 Task: Create a pull request to propose changes from your fork to the original repository.
Action: Mouse moved to (1022, 59)
Screenshot: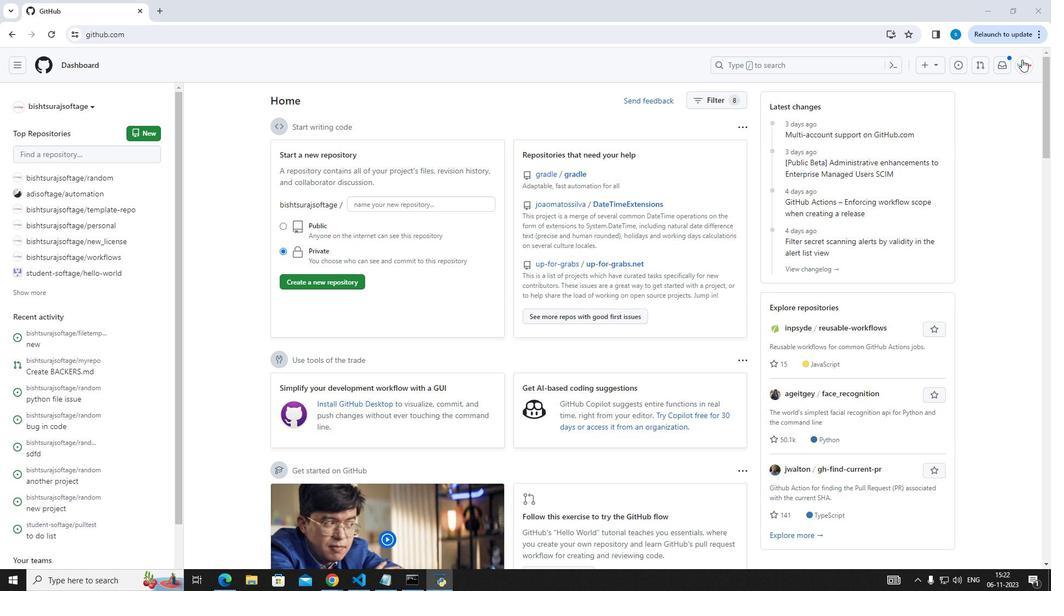 
Action: Mouse pressed left at (1022, 59)
Screenshot: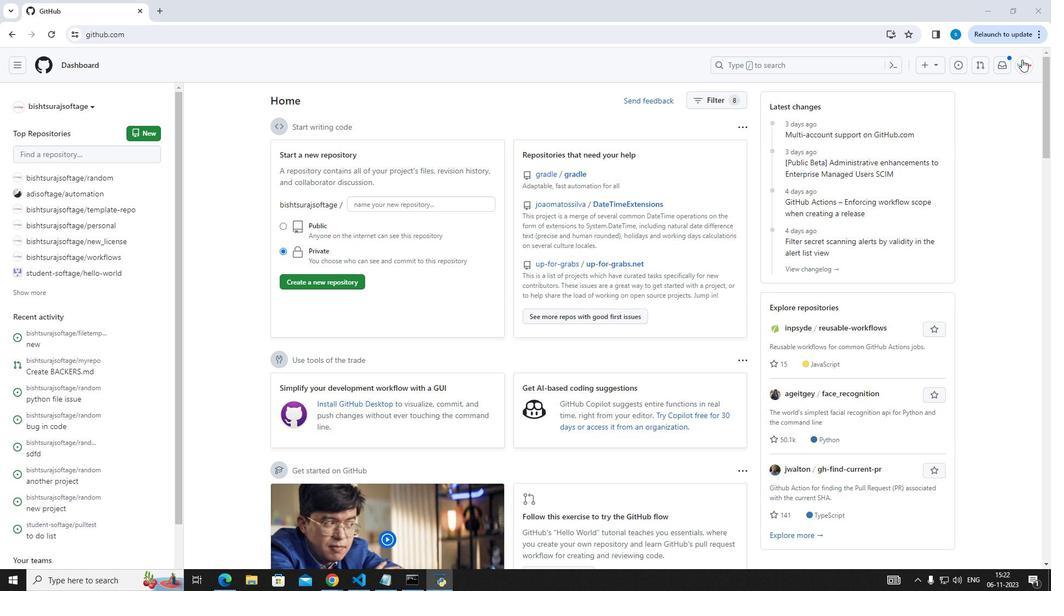 
Action: Mouse moved to (962, 163)
Screenshot: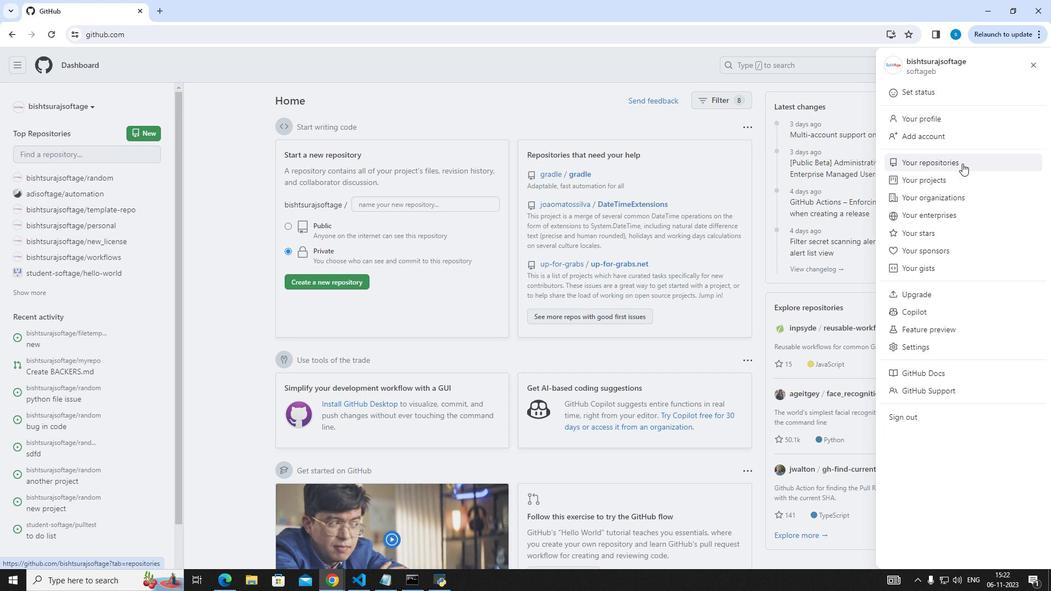 
Action: Mouse pressed left at (962, 163)
Screenshot: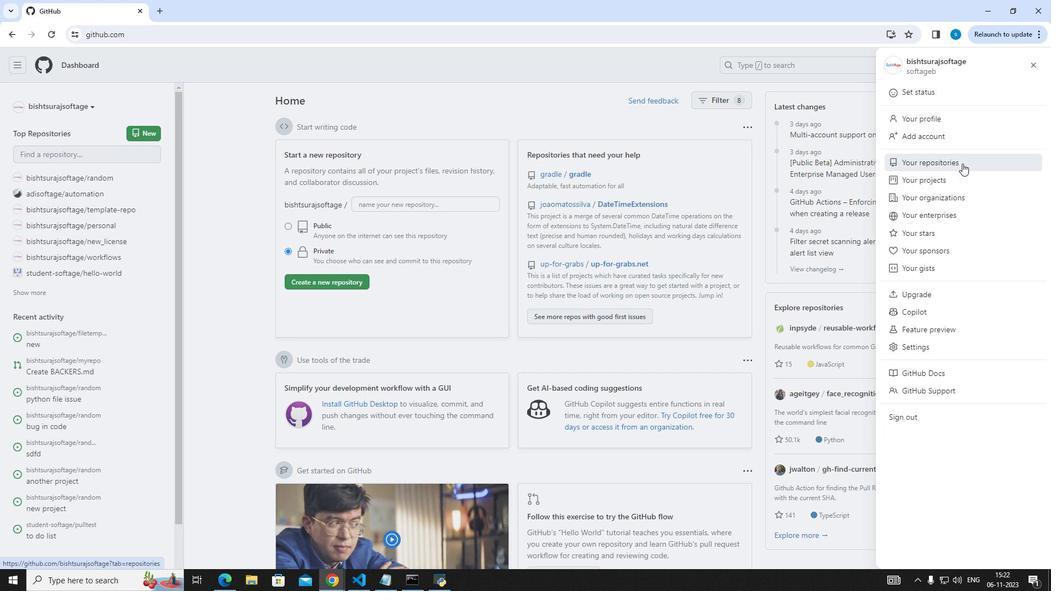 
Action: Mouse moved to (392, 297)
Screenshot: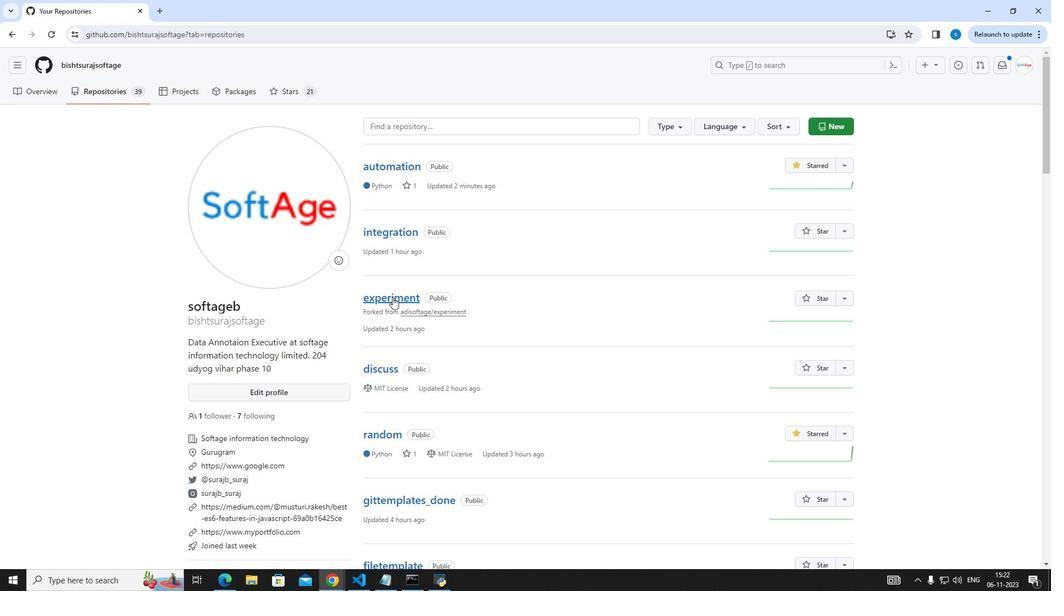 
Action: Mouse pressed left at (392, 297)
Screenshot: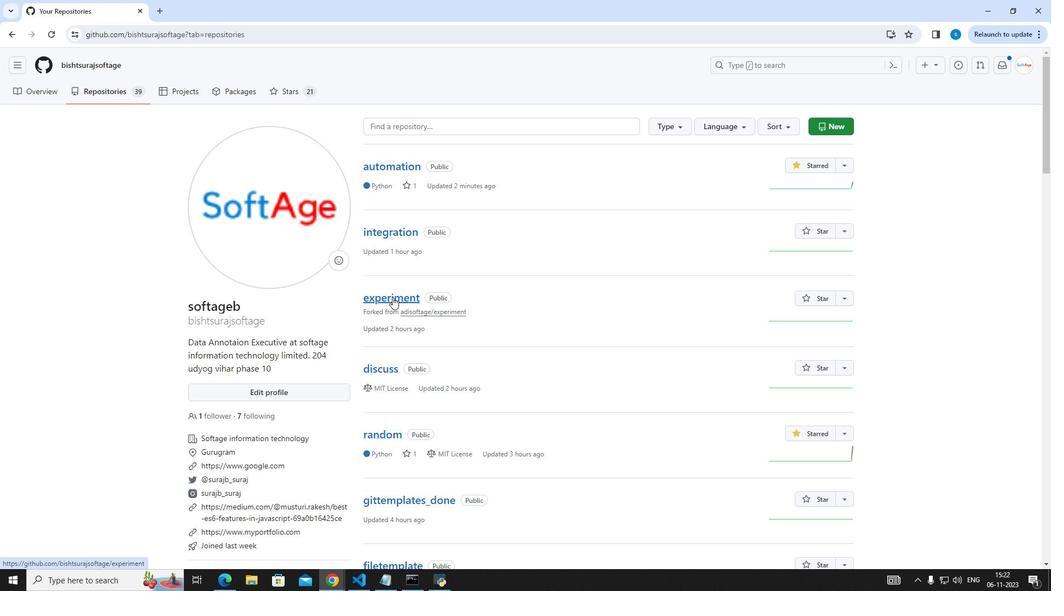 
Action: Mouse moved to (597, 173)
Screenshot: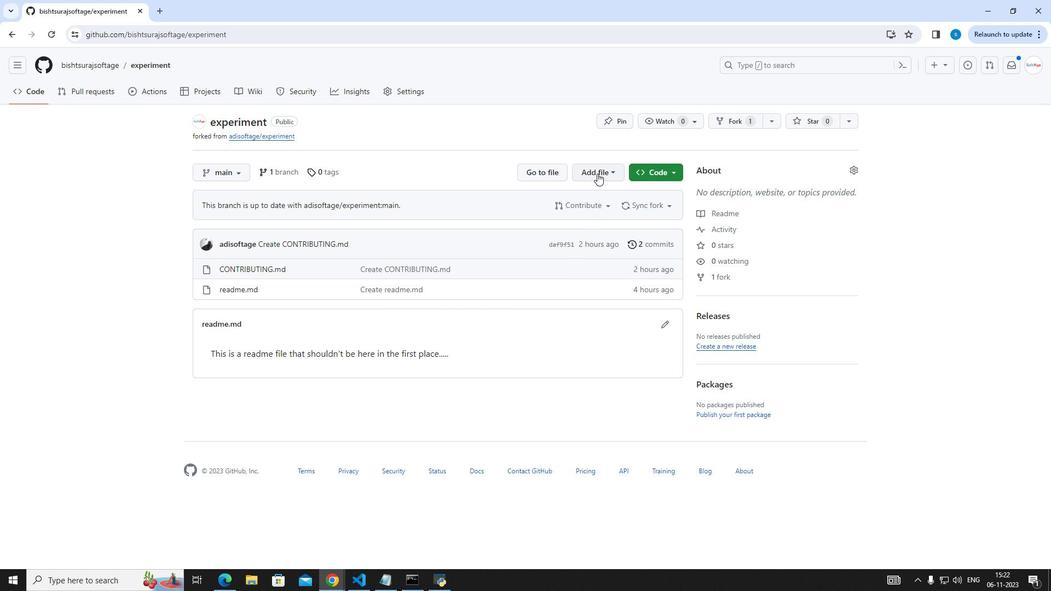 
Action: Mouse pressed left at (597, 173)
Screenshot: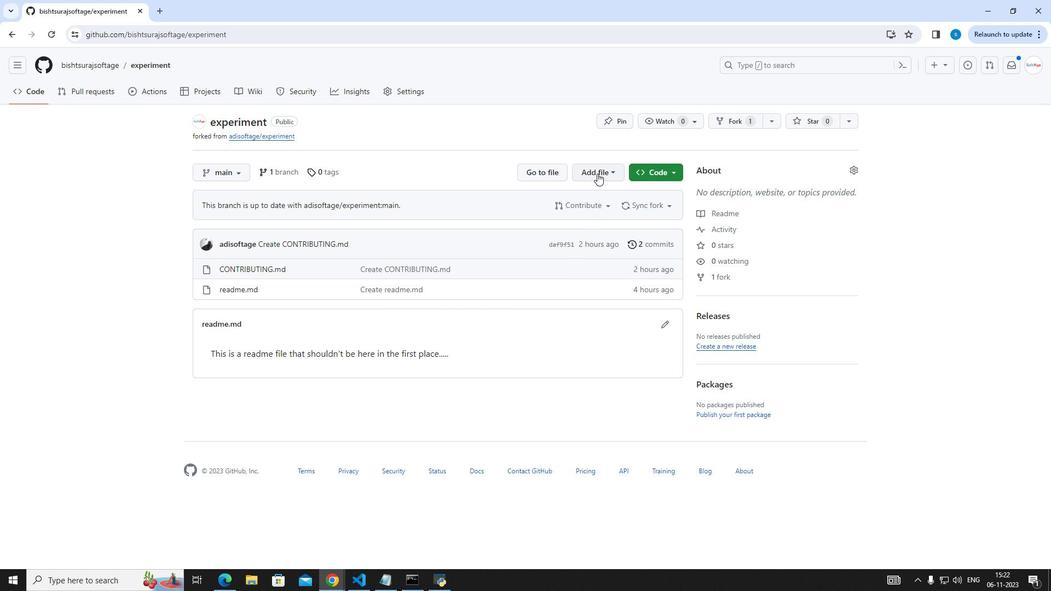 
Action: Mouse moved to (588, 199)
Screenshot: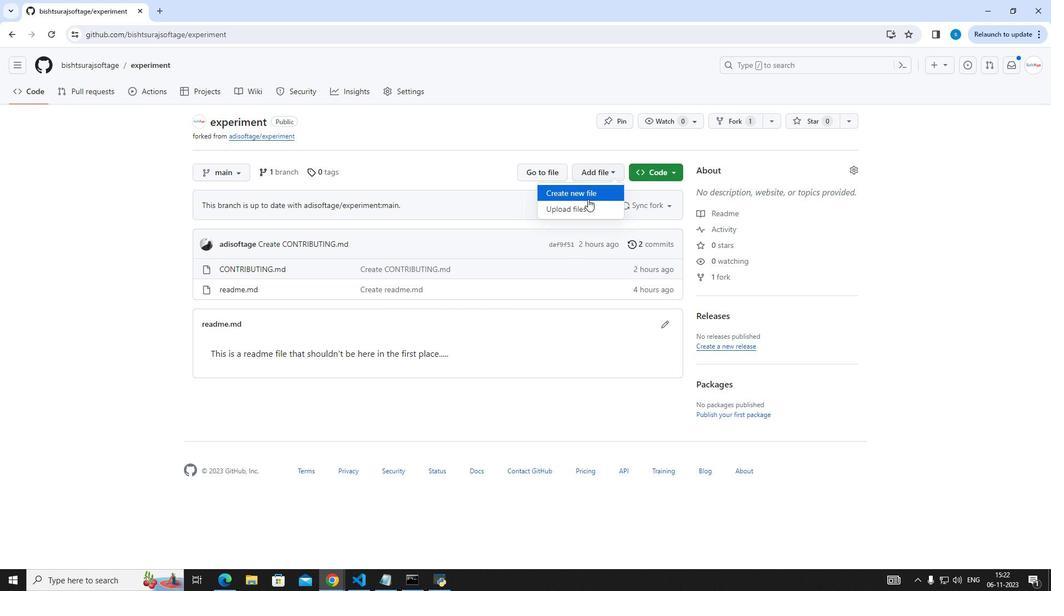 
Action: Mouse pressed left at (588, 199)
Screenshot: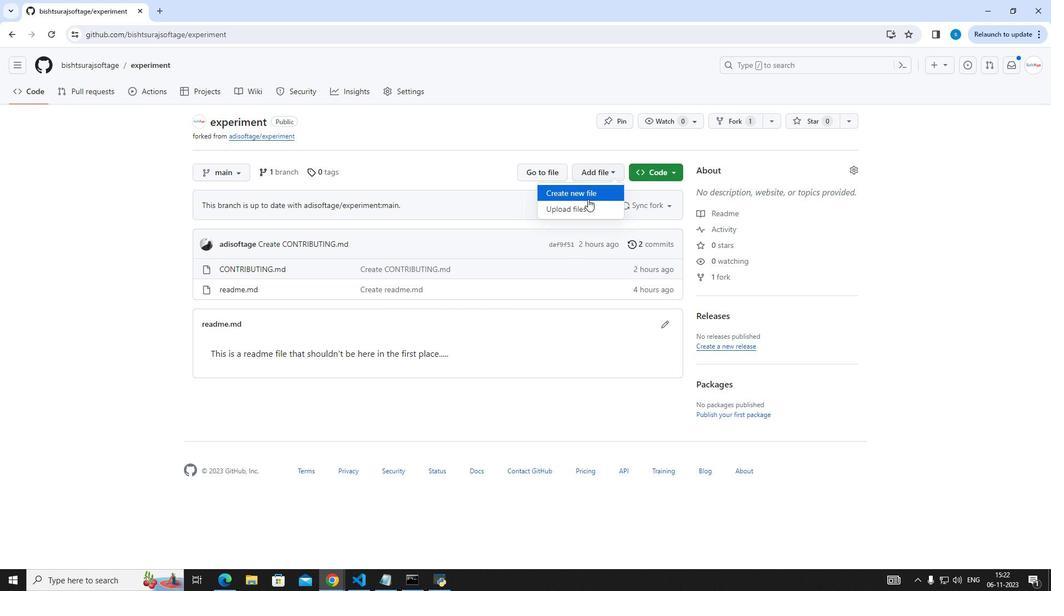
Action: Mouse moved to (158, 129)
Screenshot: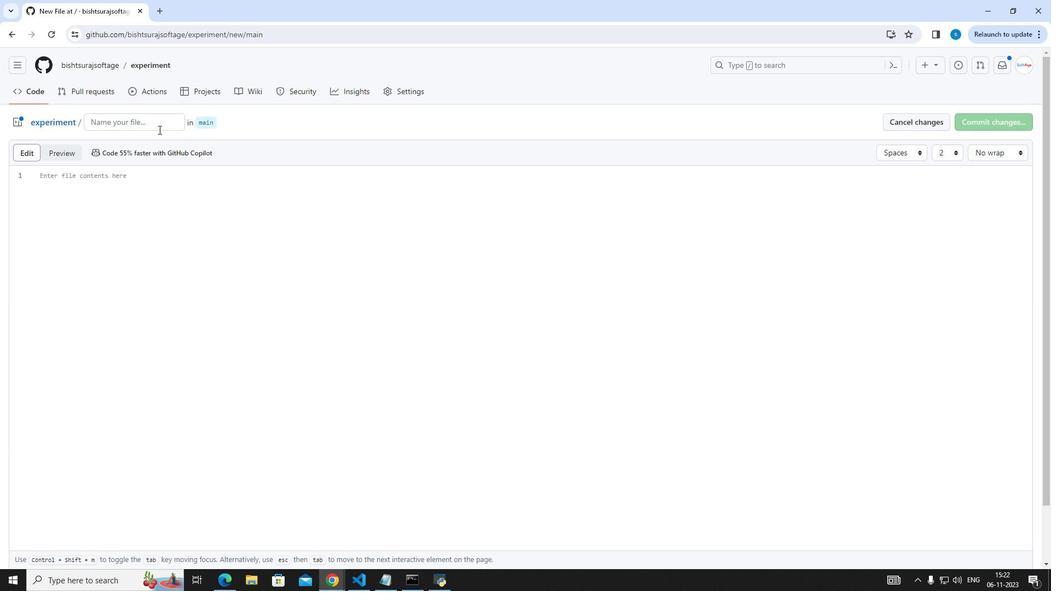 
Action: Mouse pressed left at (158, 129)
Screenshot: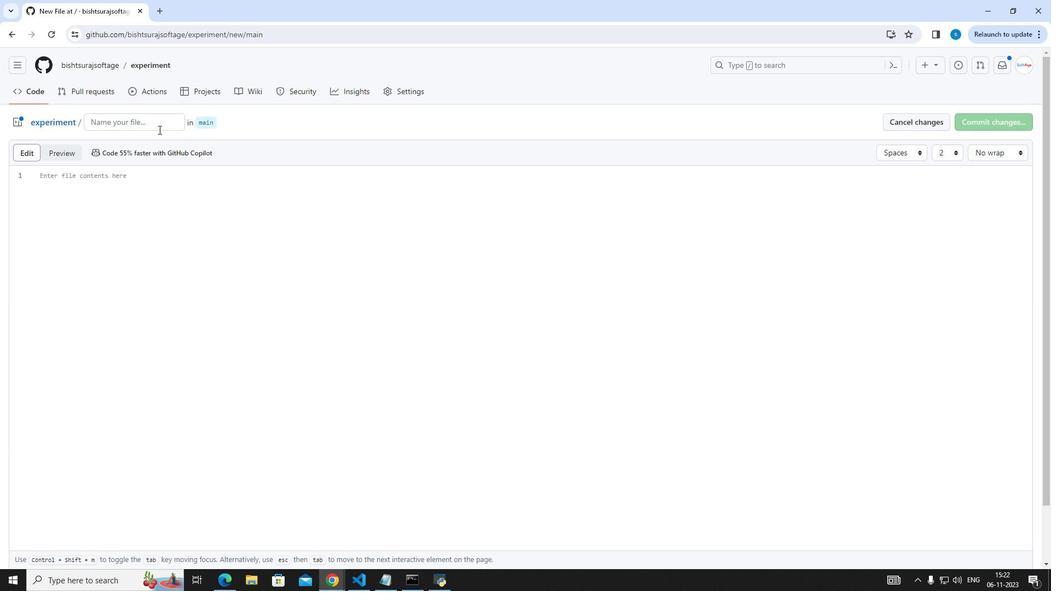 
Action: Key pressed hello.js
Screenshot: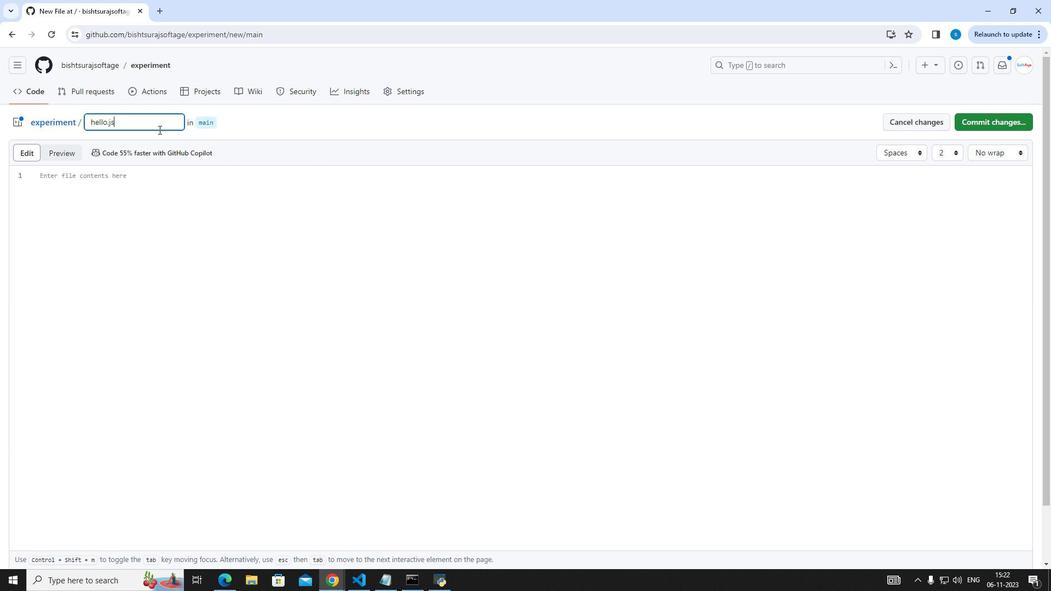 
Action: Mouse moved to (129, 209)
Screenshot: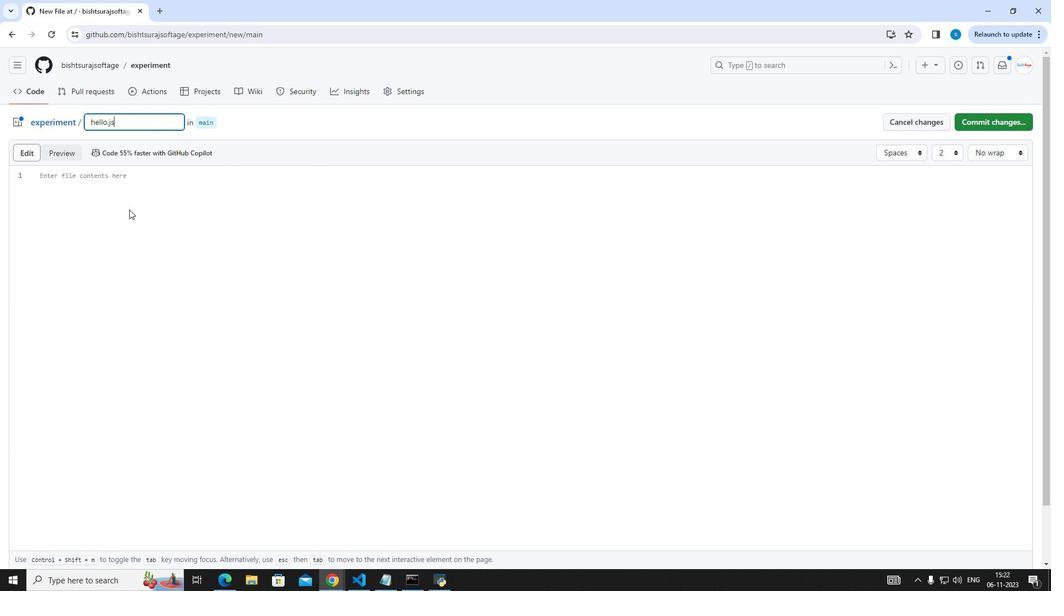
Action: Mouse pressed left at (129, 209)
Screenshot: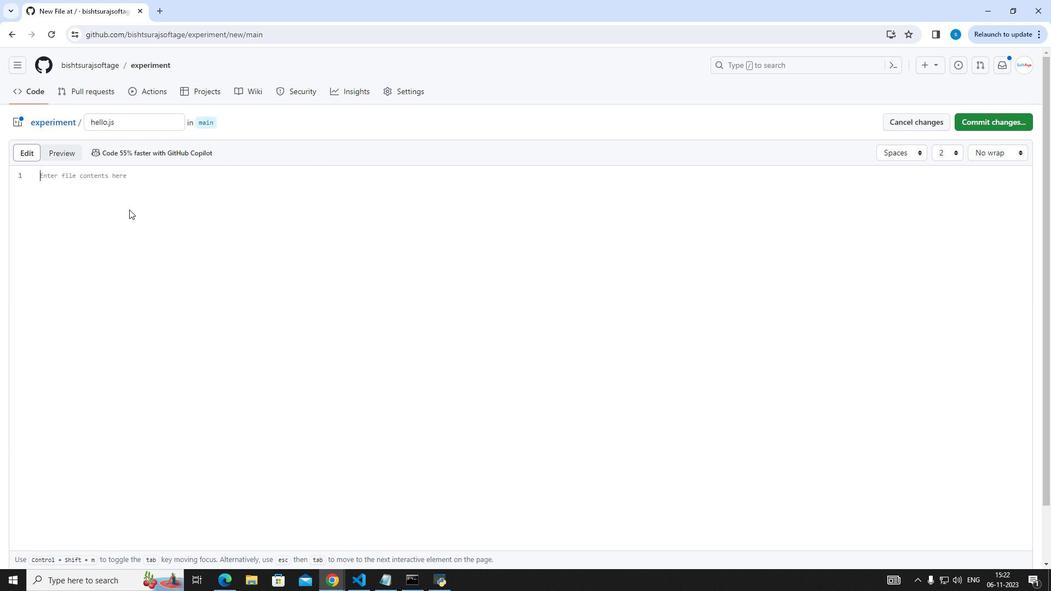 
Action: Key pressed console.log<Key.shift_r>('<Key.shift_r>Hello<Key.space>world'<Key.shift_r>)
Screenshot: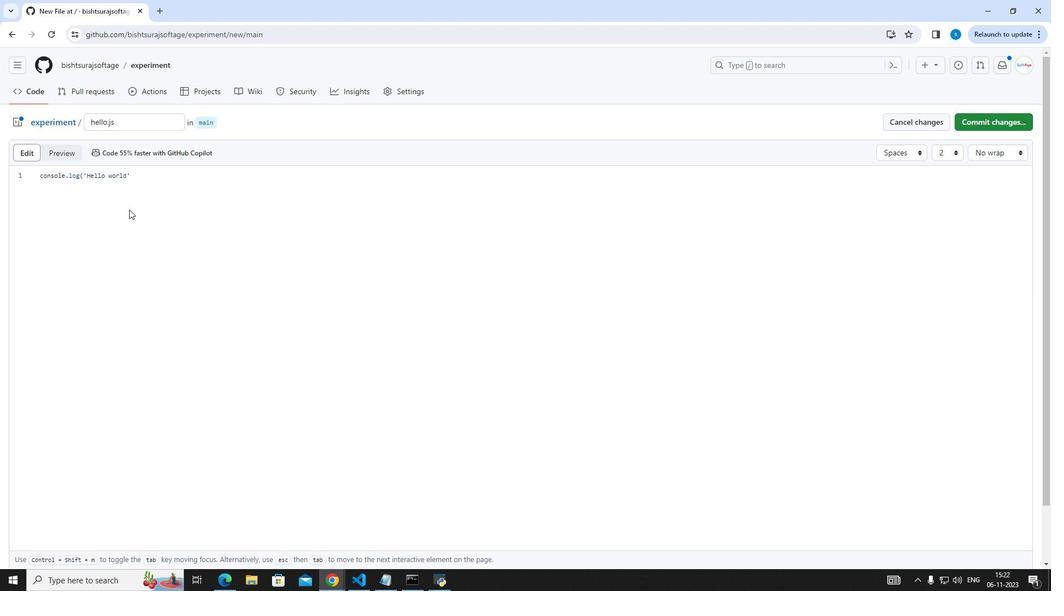 
Action: Mouse moved to (990, 118)
Screenshot: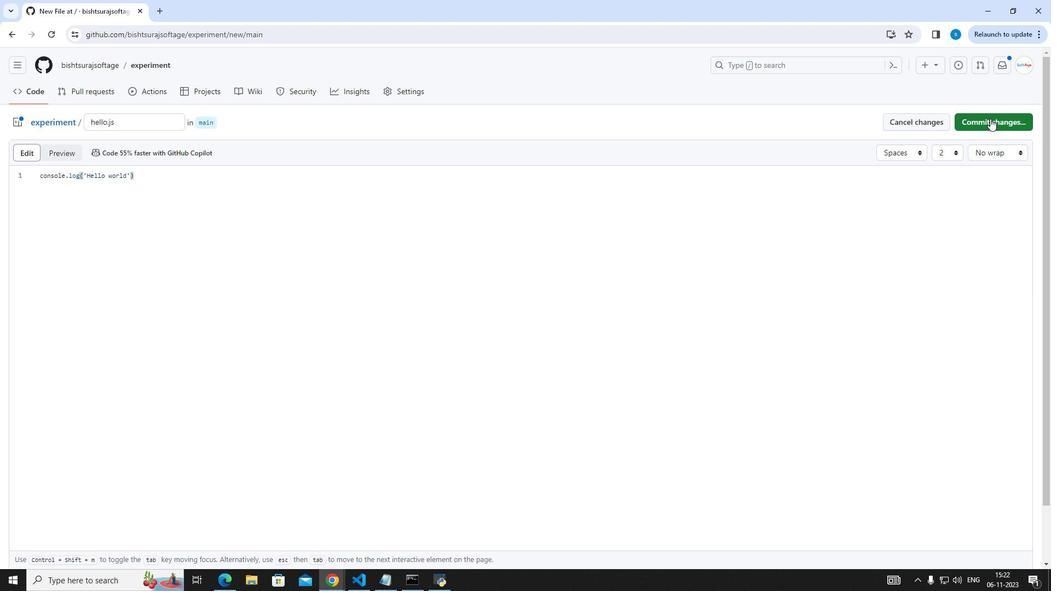 
Action: Mouse pressed left at (990, 118)
Screenshot: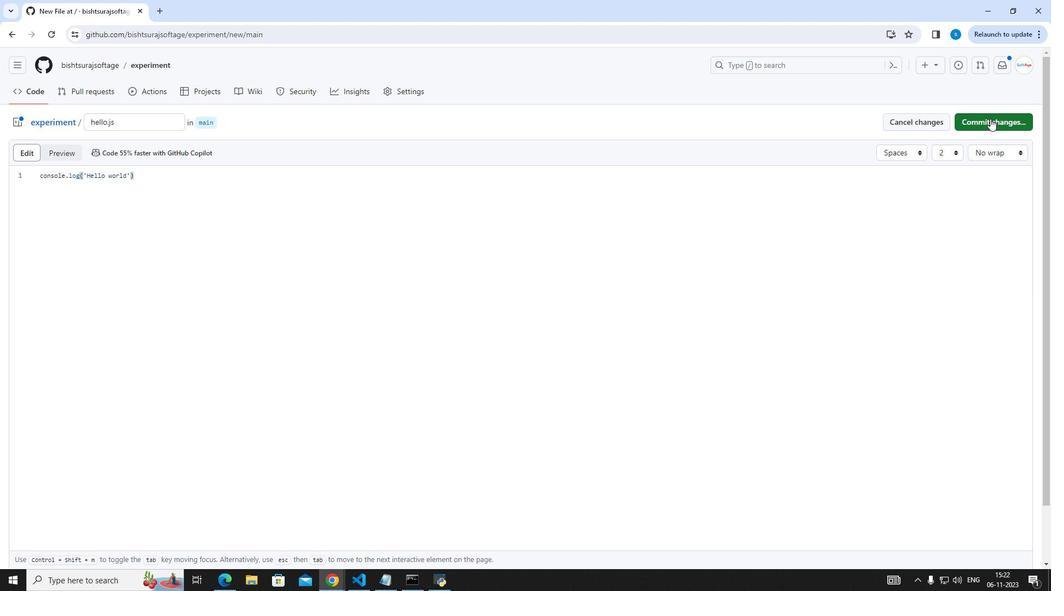 
Action: Mouse moved to (597, 426)
Screenshot: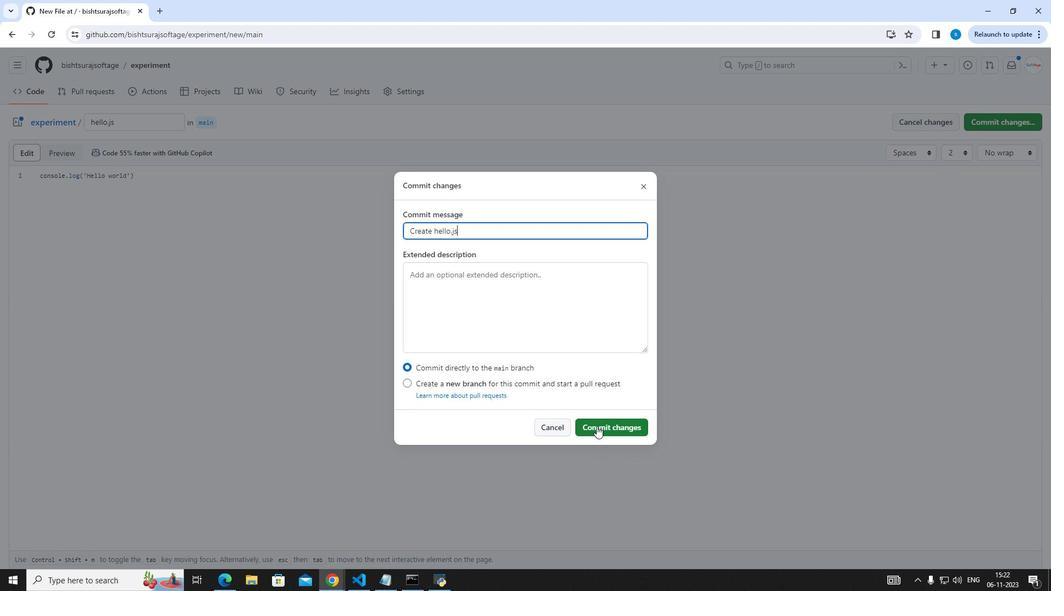 
Action: Mouse pressed left at (597, 426)
Screenshot: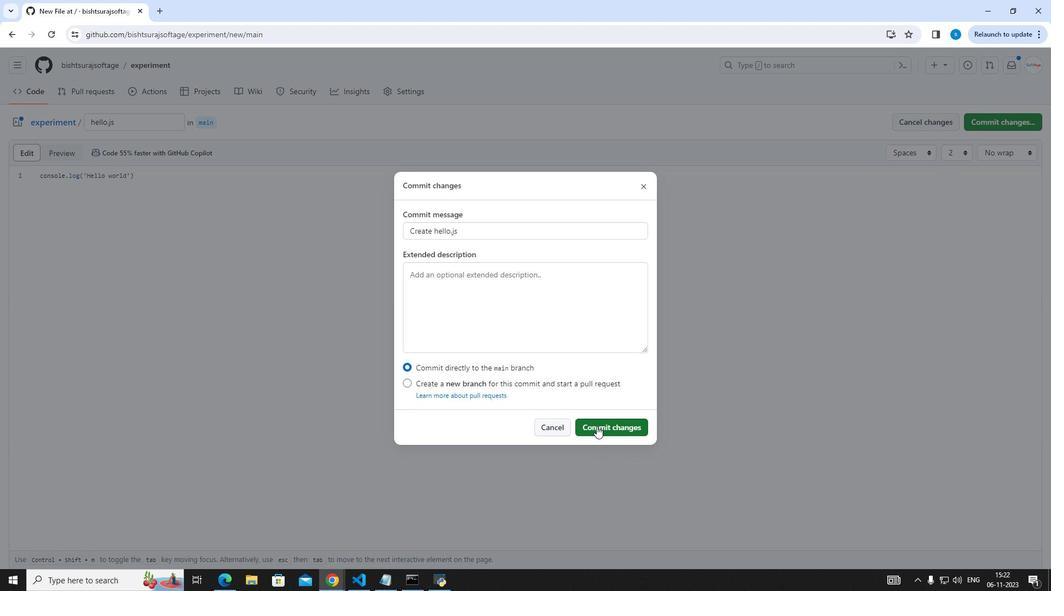 
Action: Mouse moved to (35, 94)
Screenshot: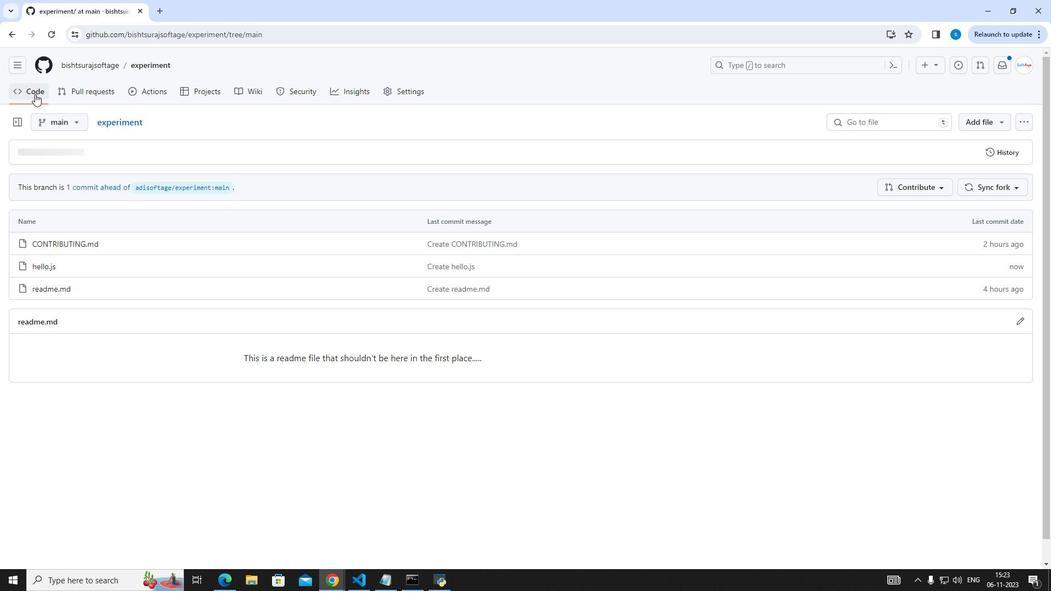 
Action: Mouse pressed left at (35, 94)
Screenshot: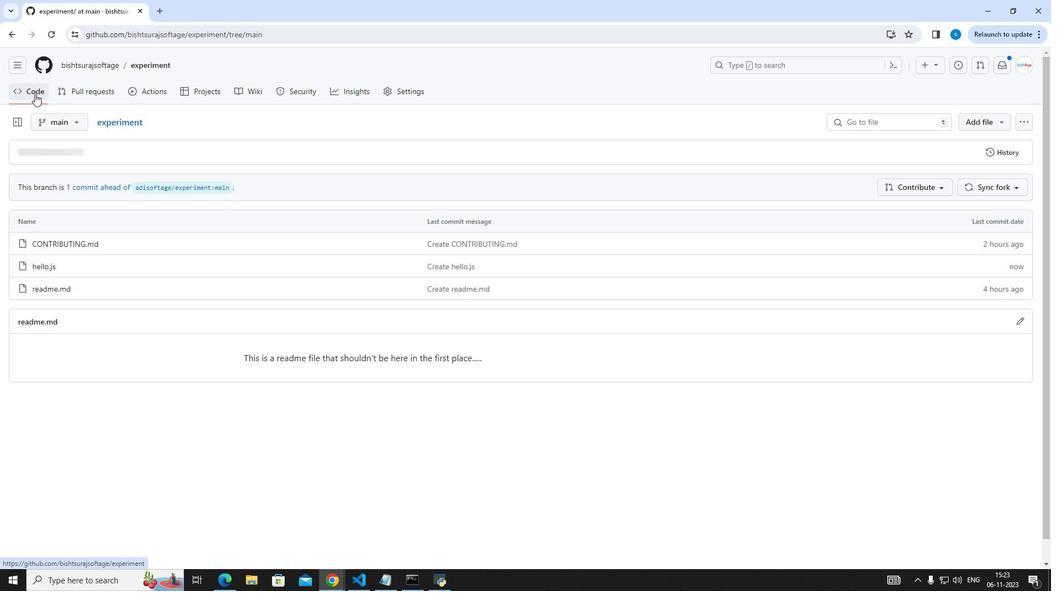 
Action: Mouse moved to (273, 207)
Screenshot: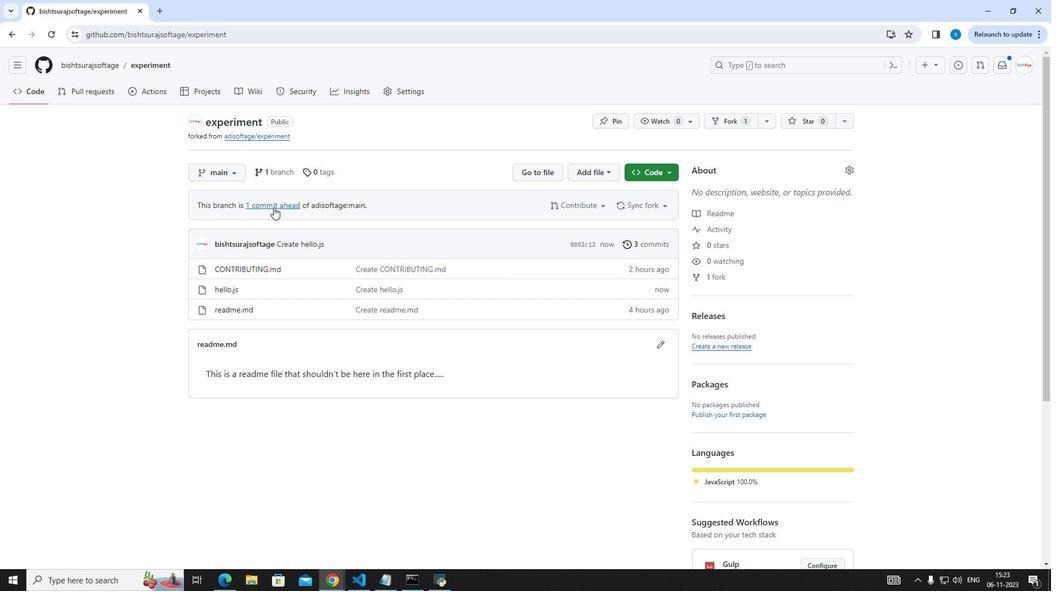 
Action: Mouse pressed left at (273, 207)
Screenshot: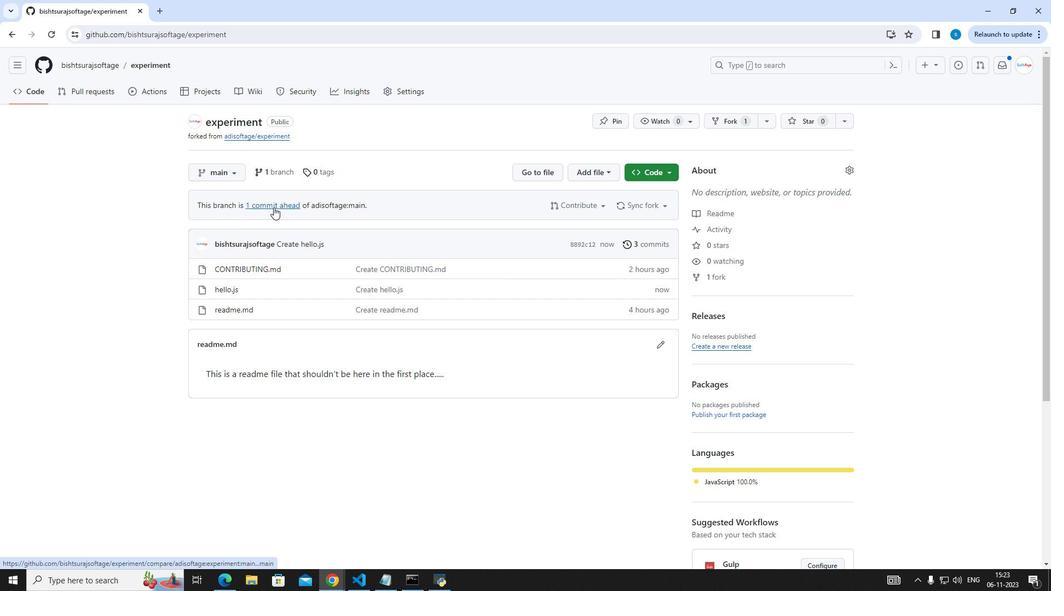 
Action: Mouse moved to (810, 231)
Screenshot: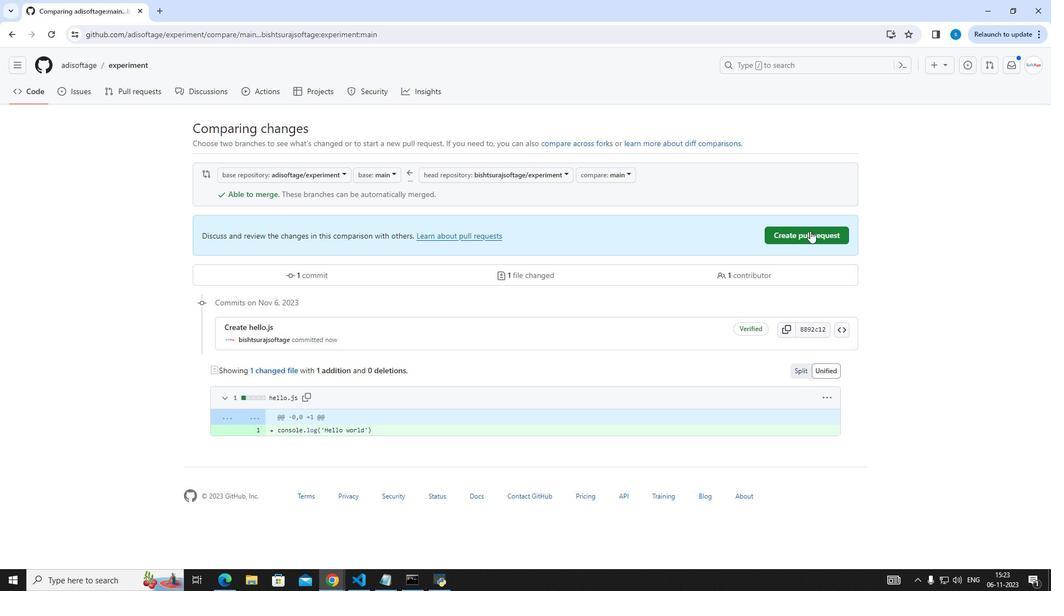 
Action: Mouse pressed left at (810, 231)
Screenshot: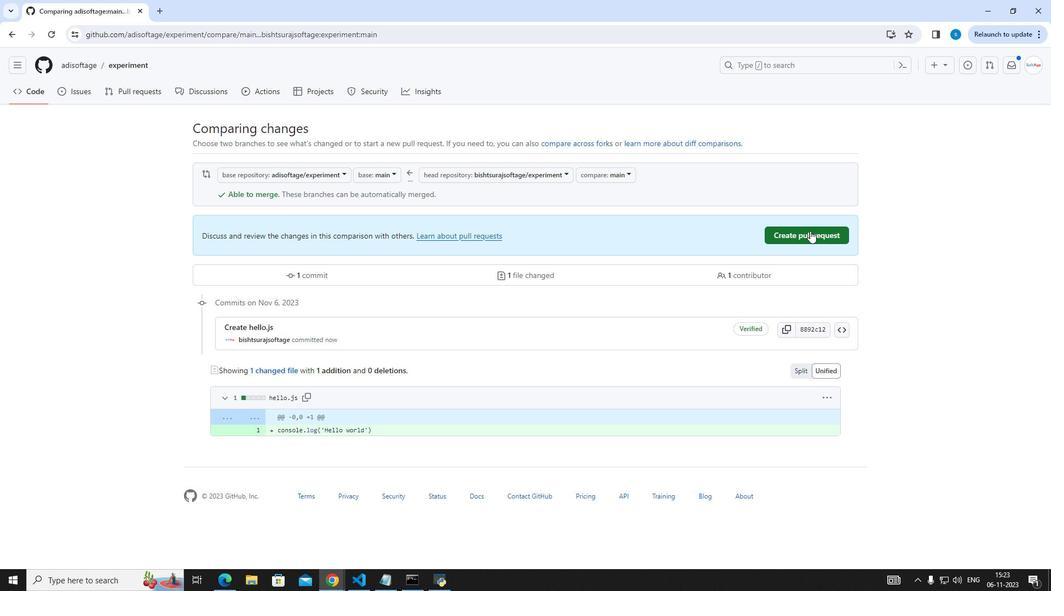 
Action: Mouse moved to (640, 449)
Screenshot: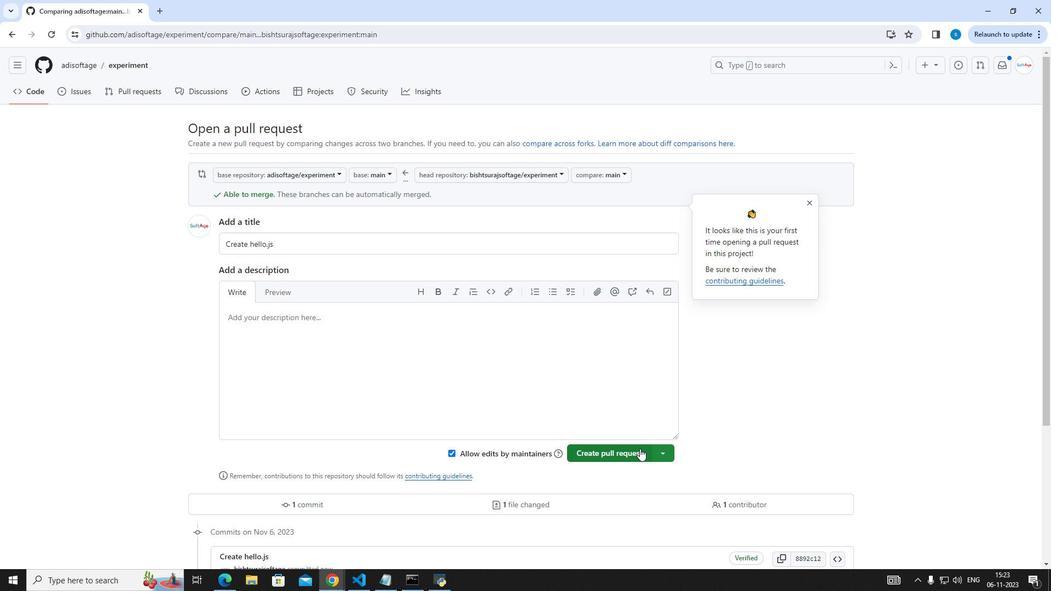 
Action: Mouse pressed left at (640, 449)
Screenshot: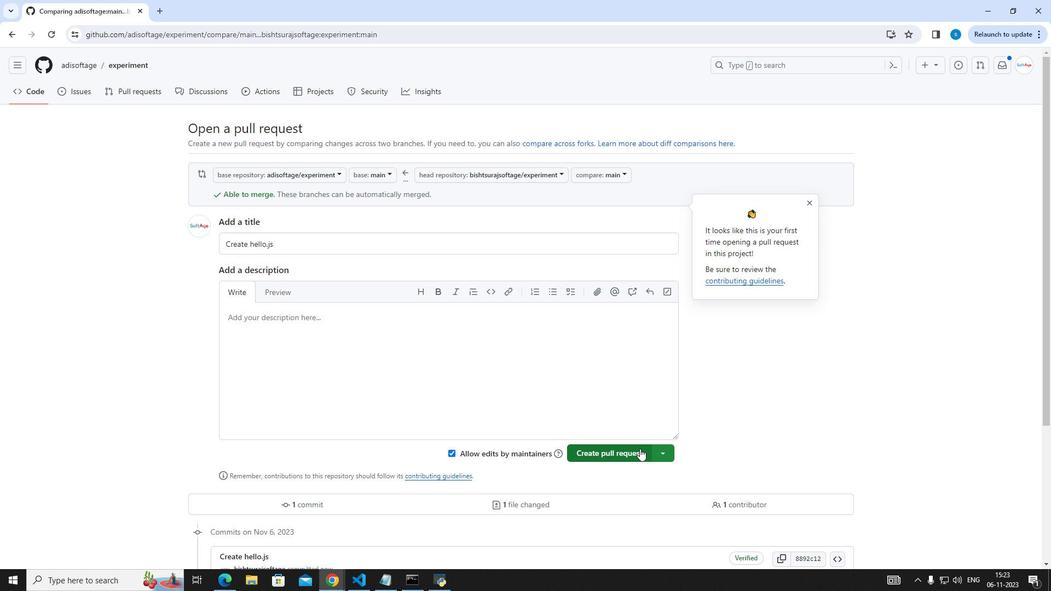 
Action: Mouse moved to (624, 393)
Screenshot: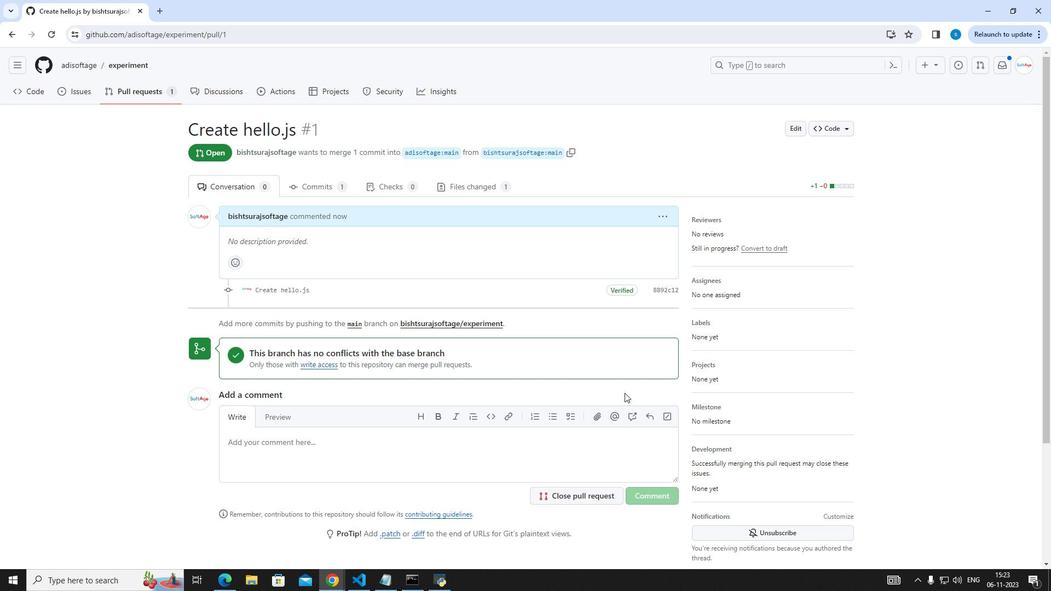 
